 Task: Add Sprouts Unsweetened Vanilla Almond Milk to the cart.
Action: Mouse moved to (22, 82)
Screenshot: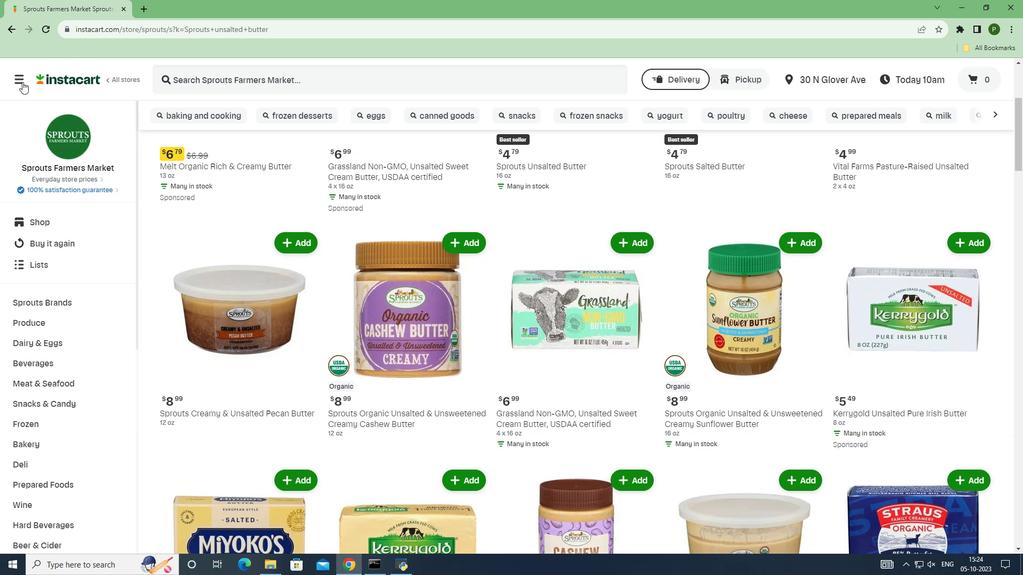 
Action: Mouse pressed left at (22, 82)
Screenshot: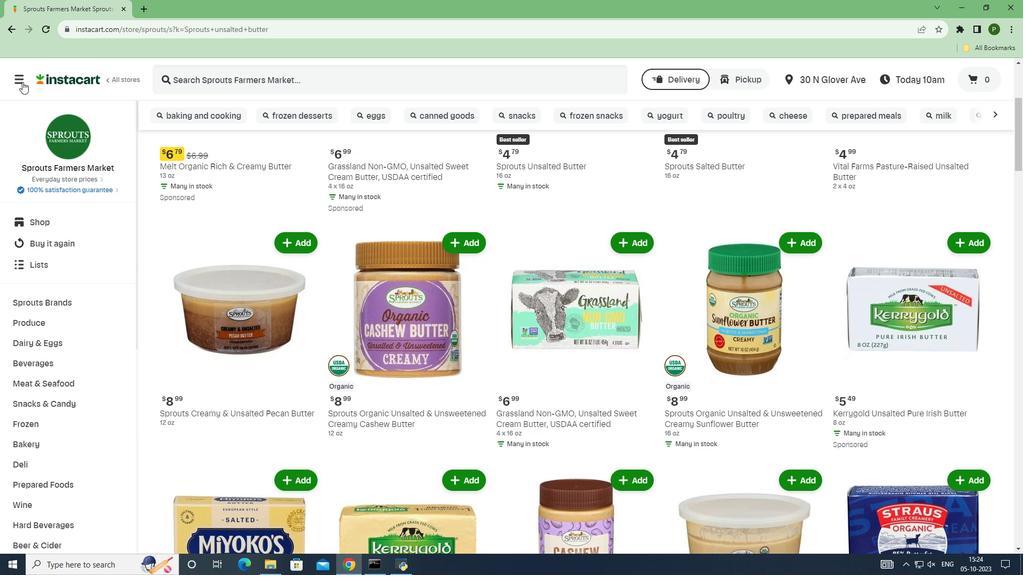 
Action: Mouse moved to (60, 288)
Screenshot: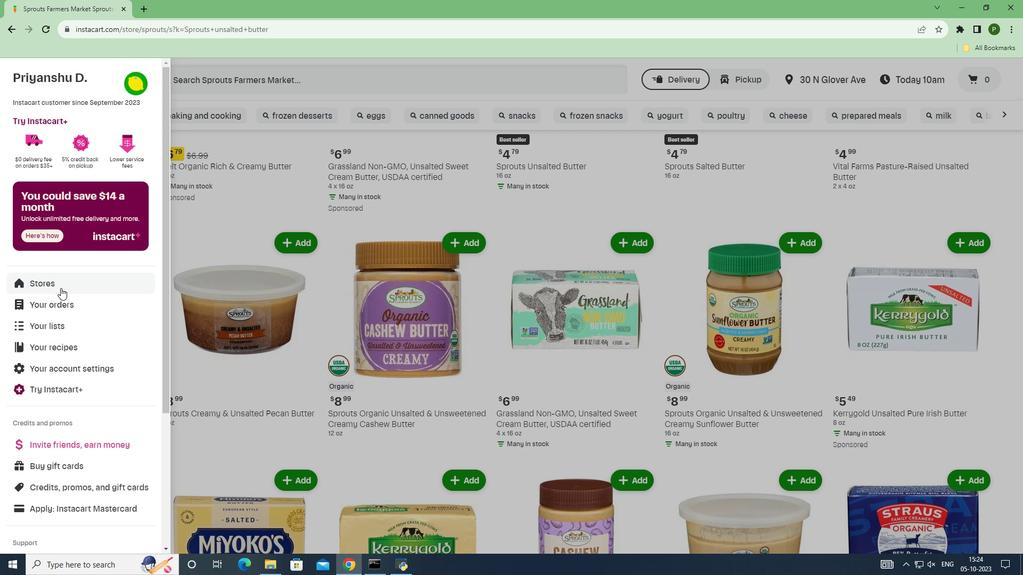 
Action: Mouse pressed left at (60, 288)
Screenshot: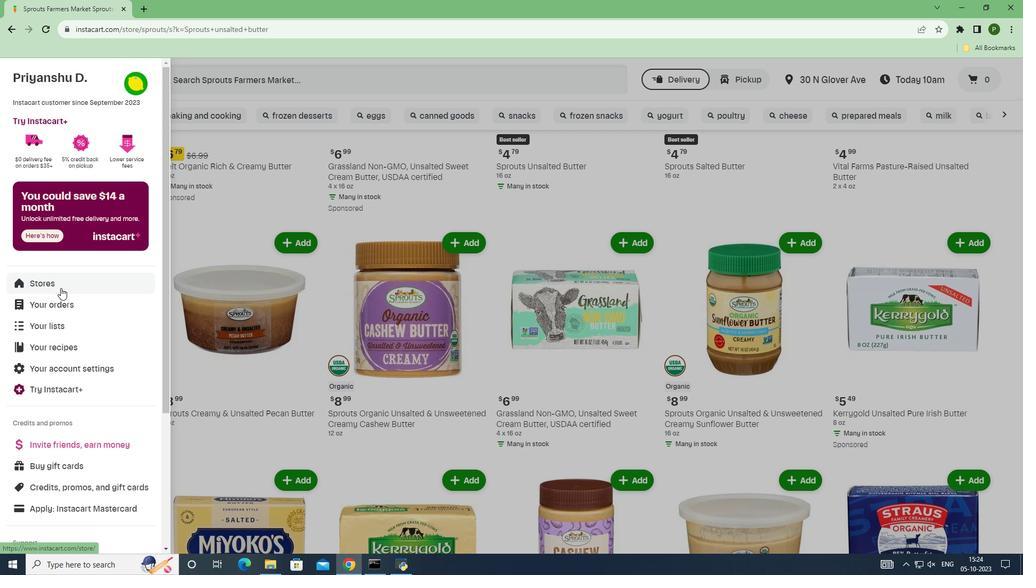 
Action: Mouse moved to (246, 128)
Screenshot: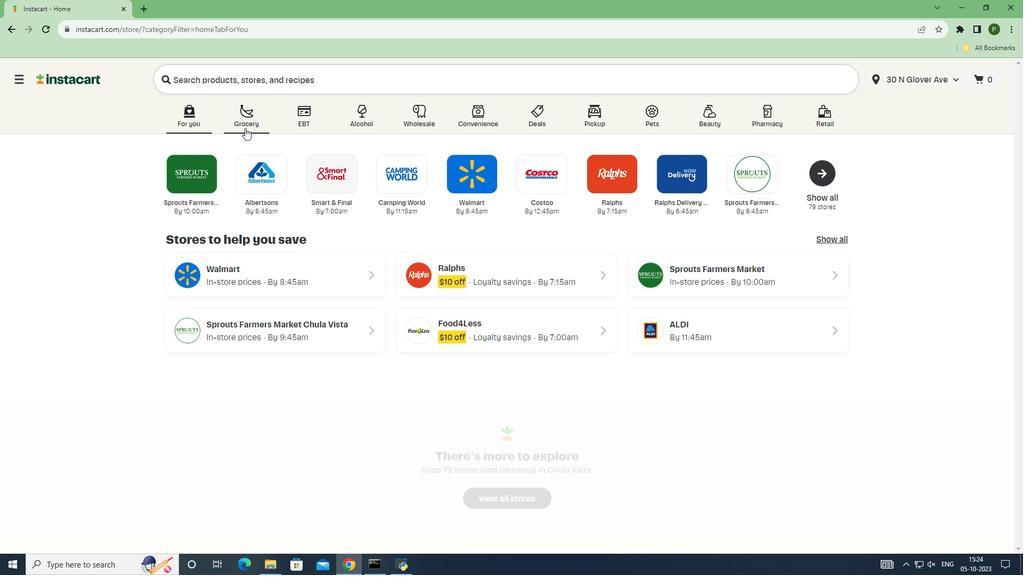 
Action: Mouse pressed left at (246, 128)
Screenshot: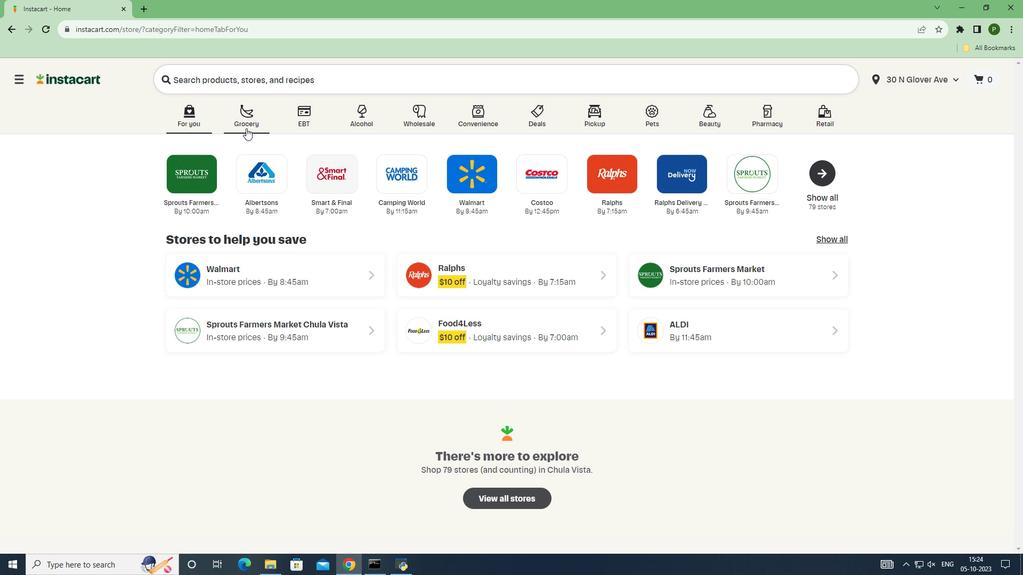 
Action: Mouse moved to (654, 242)
Screenshot: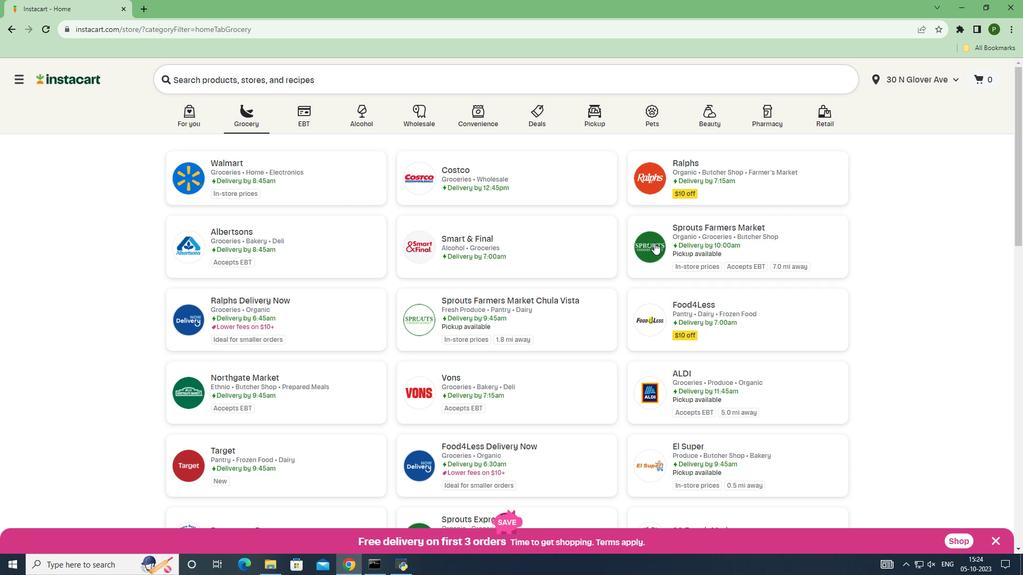 
Action: Mouse pressed left at (654, 242)
Screenshot: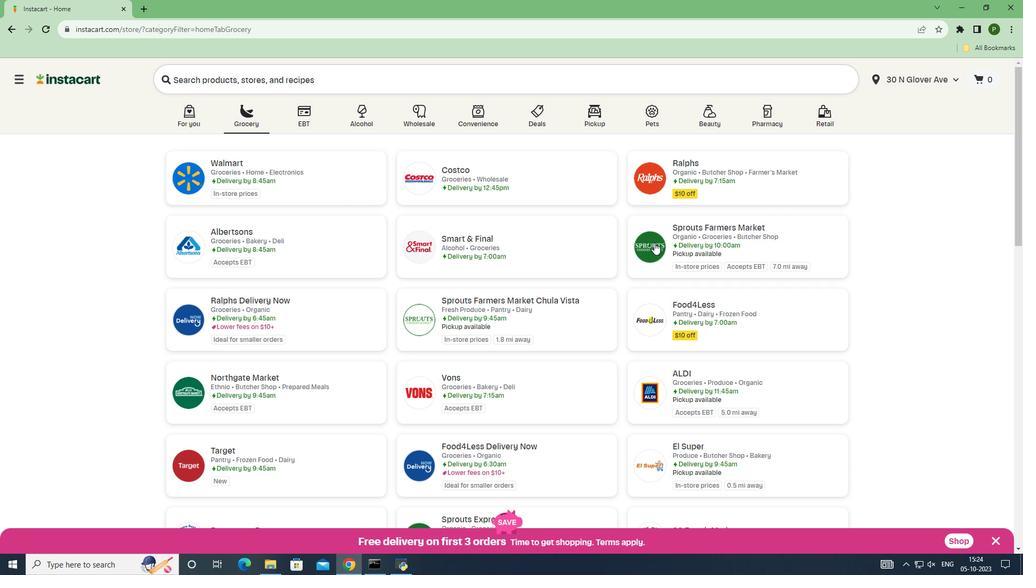 
Action: Mouse moved to (83, 306)
Screenshot: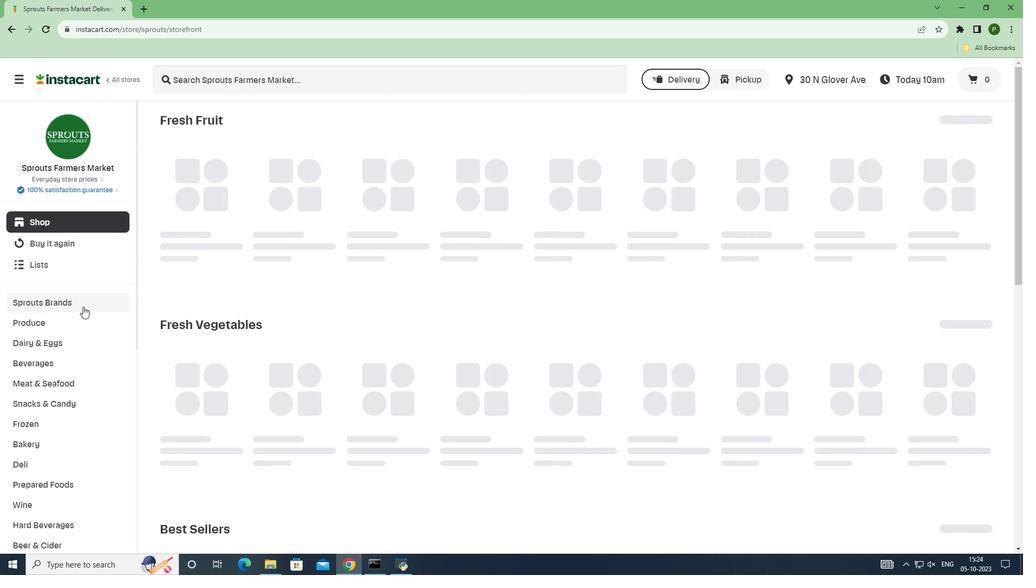
Action: Mouse pressed left at (83, 306)
Screenshot: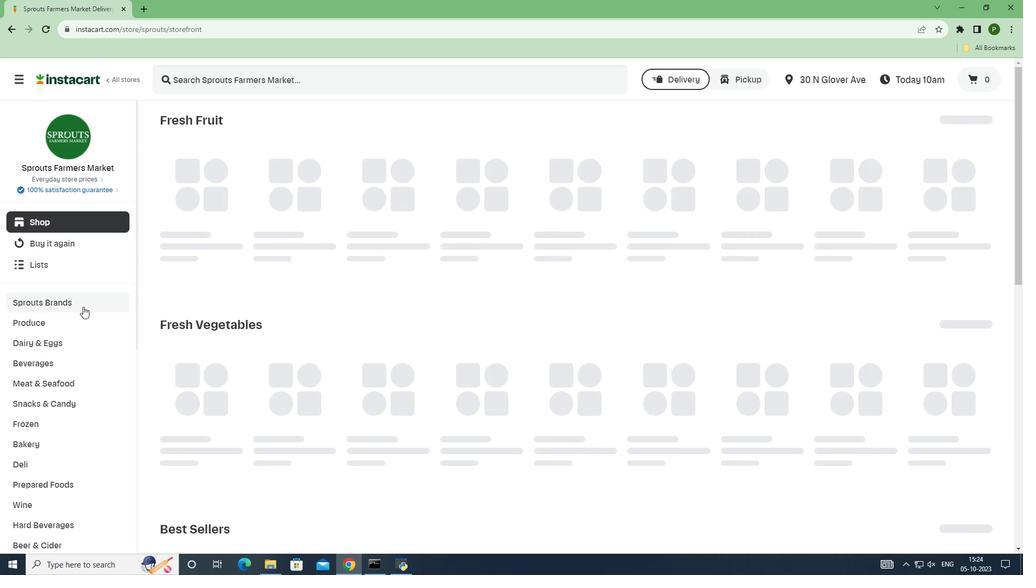 
Action: Mouse moved to (68, 400)
Screenshot: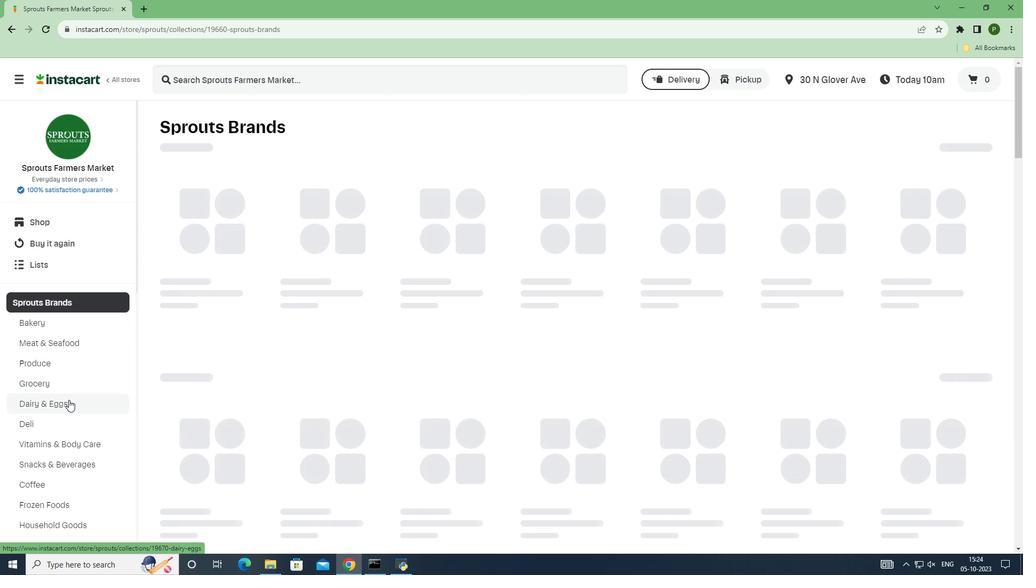 
Action: Mouse pressed left at (68, 400)
Screenshot: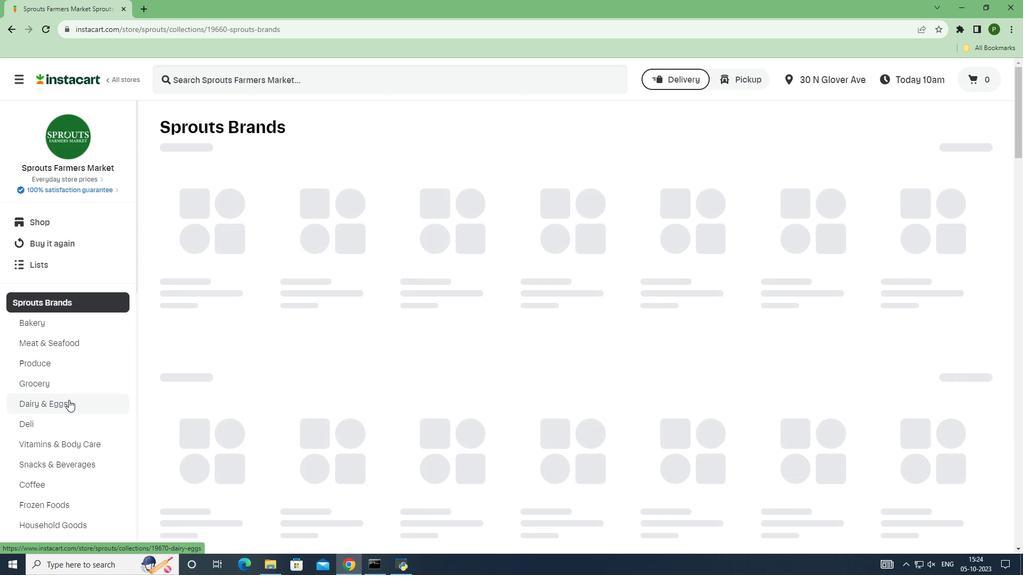
Action: Mouse moved to (263, 80)
Screenshot: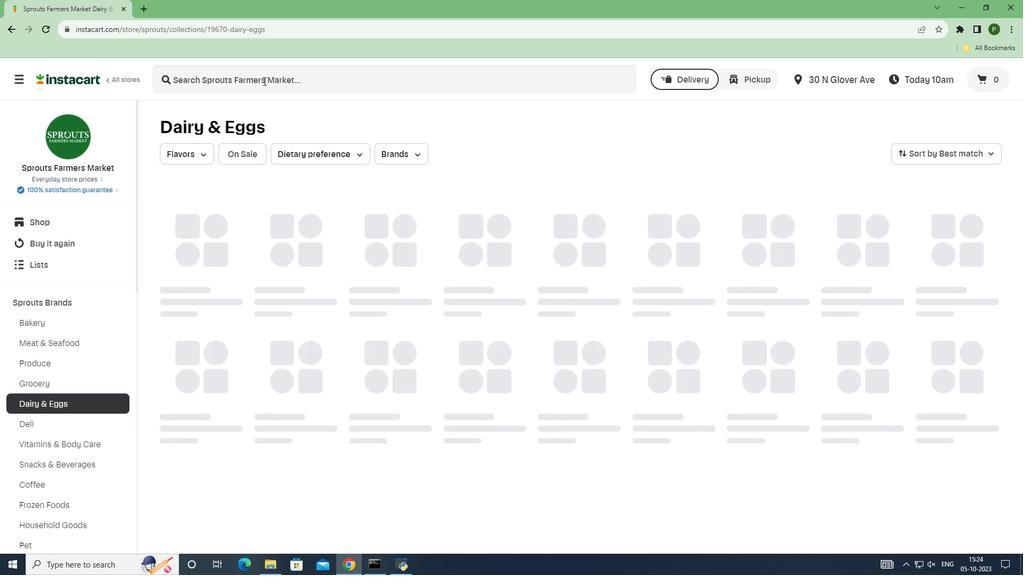 
Action: Mouse pressed left at (263, 80)
Screenshot: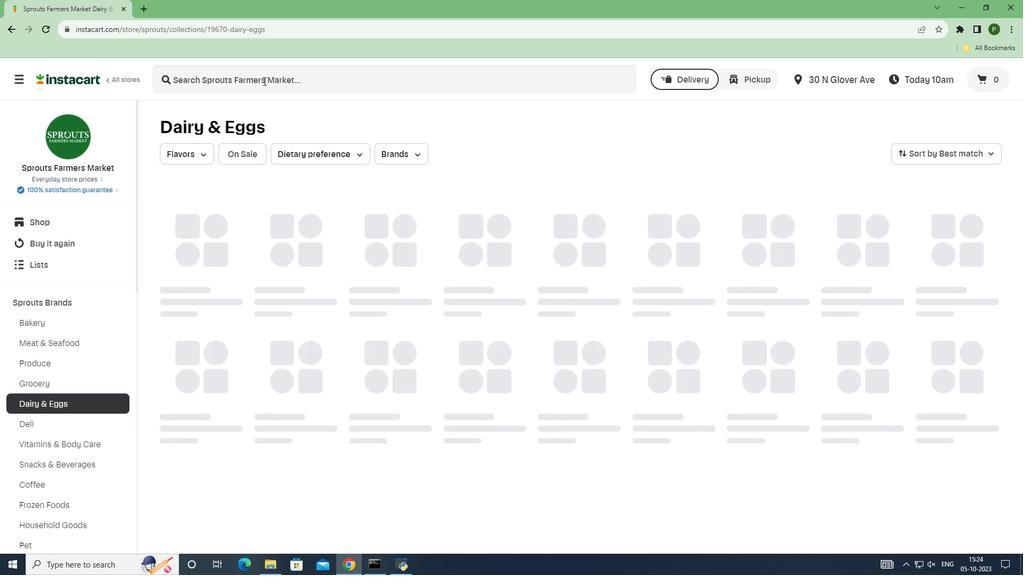 
Action: Key pressed <Key.caps_lock>S<Key.caps_lock>prouts<Key.space>unsweetened<Key.space>vanilla<Key.space>almond<Key.space>milk<Key.enter>
Screenshot: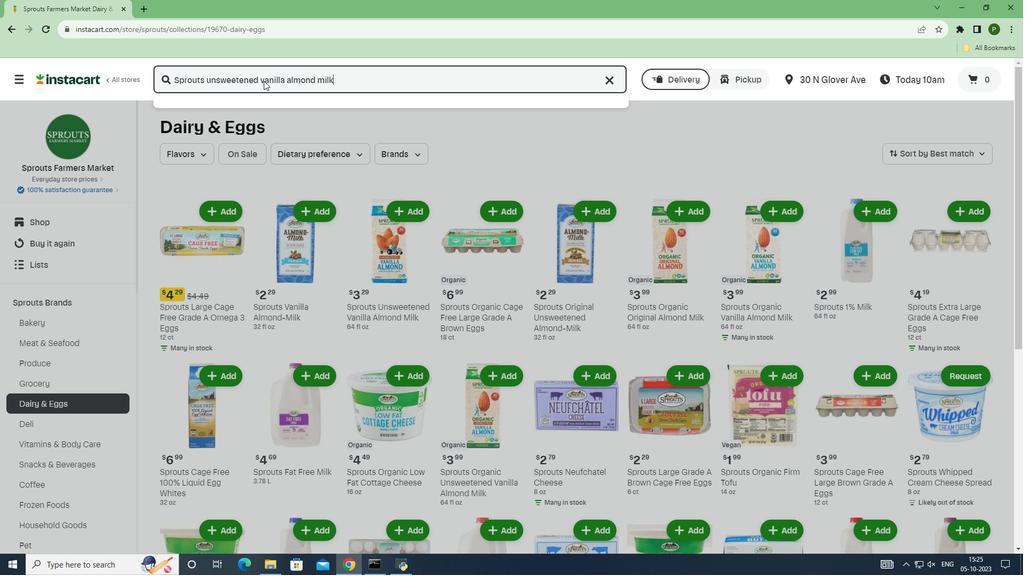 
Action: Mouse moved to (783, 179)
Screenshot: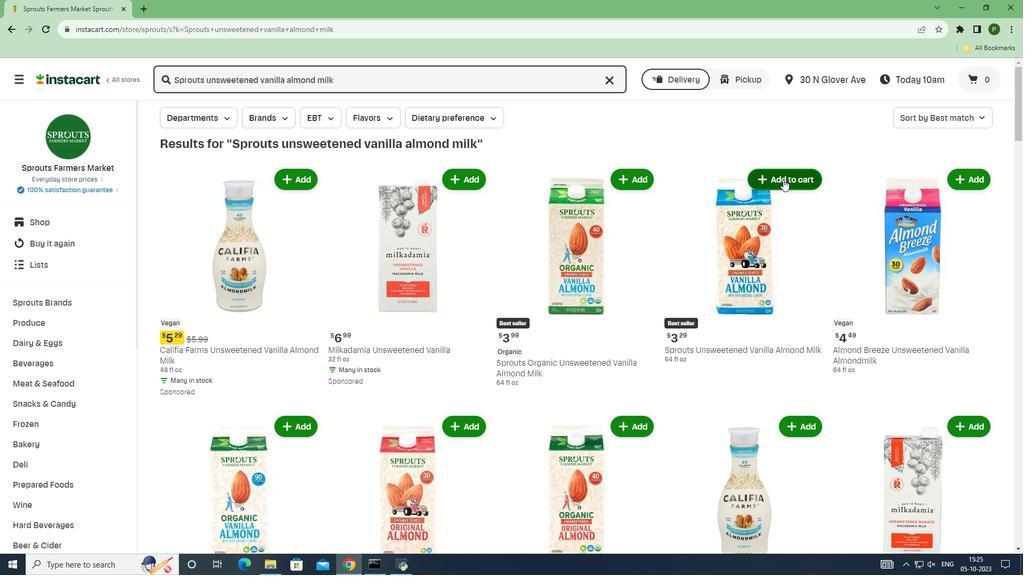 
Action: Mouse pressed left at (783, 179)
Screenshot: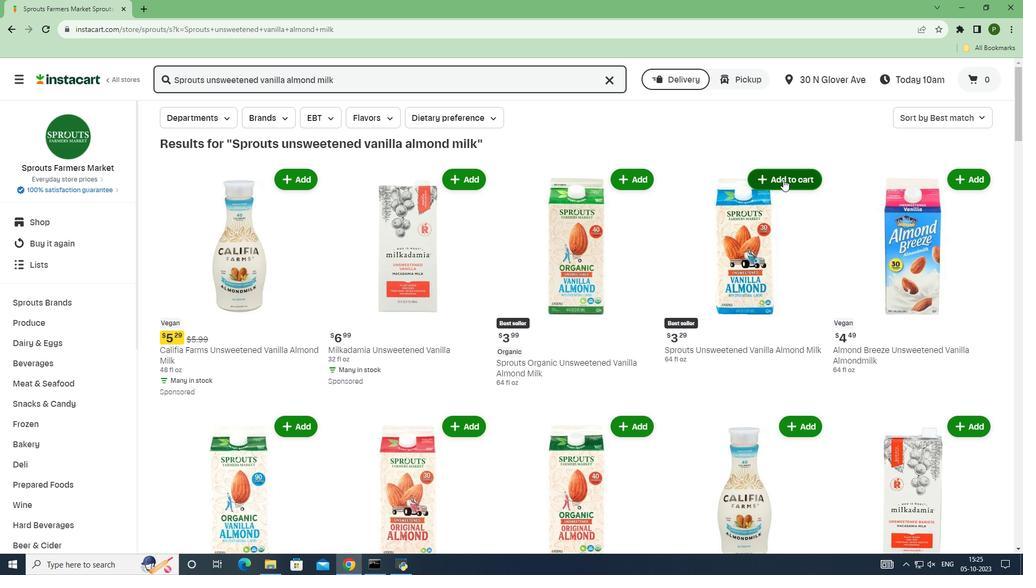 
